 Task: Apply assignee "-".
Action: Mouse moved to (14, 178)
Screenshot: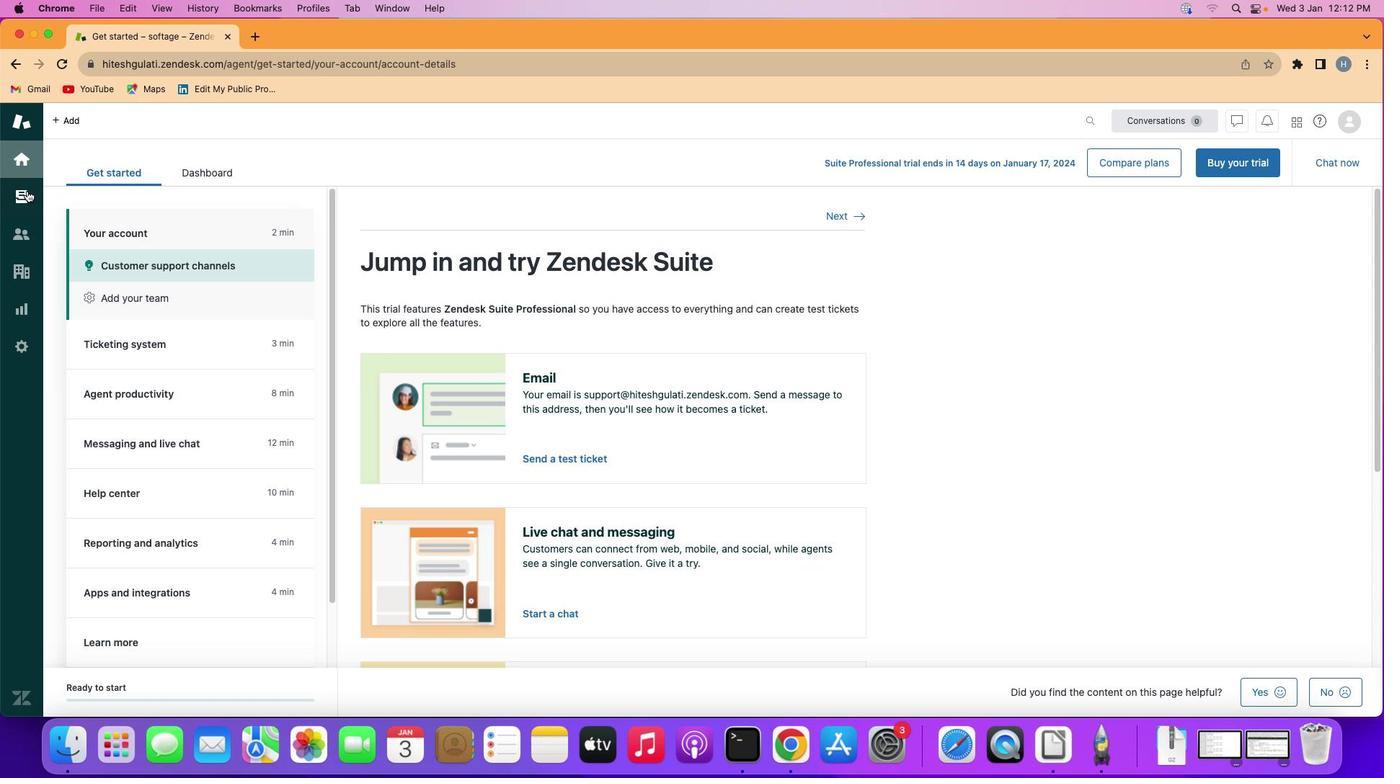
Action: Mouse pressed left at (14, 178)
Screenshot: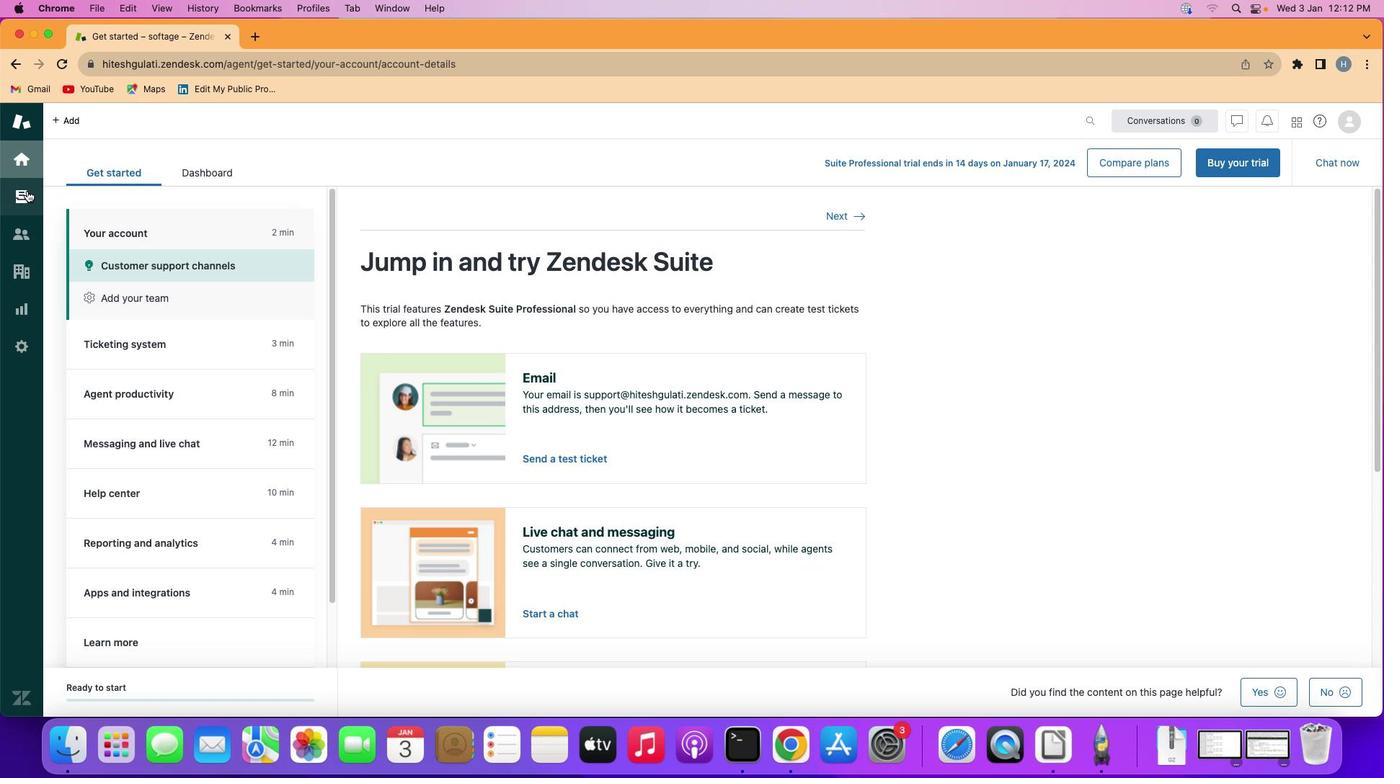 
Action: Mouse moved to (129, 334)
Screenshot: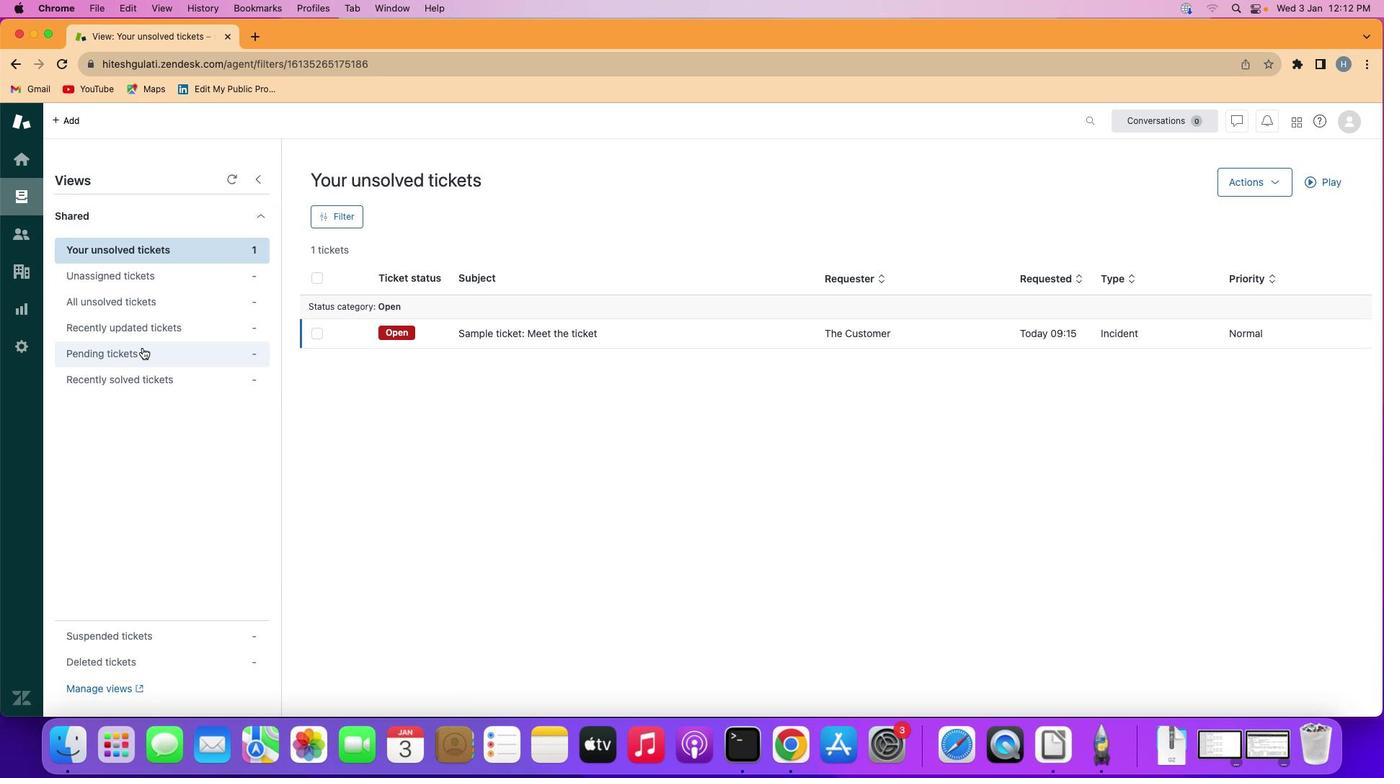 
Action: Mouse pressed left at (129, 334)
Screenshot: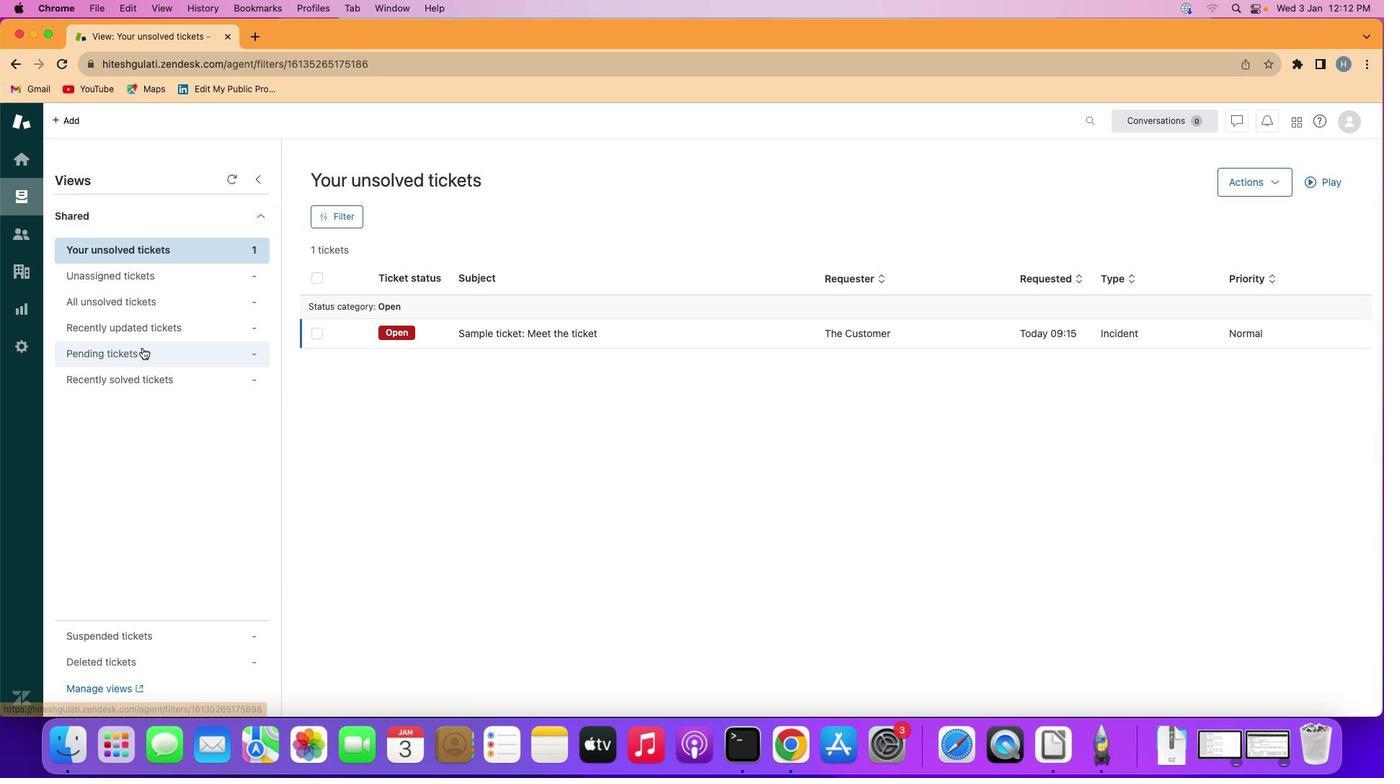 
Action: Mouse moved to (320, 204)
Screenshot: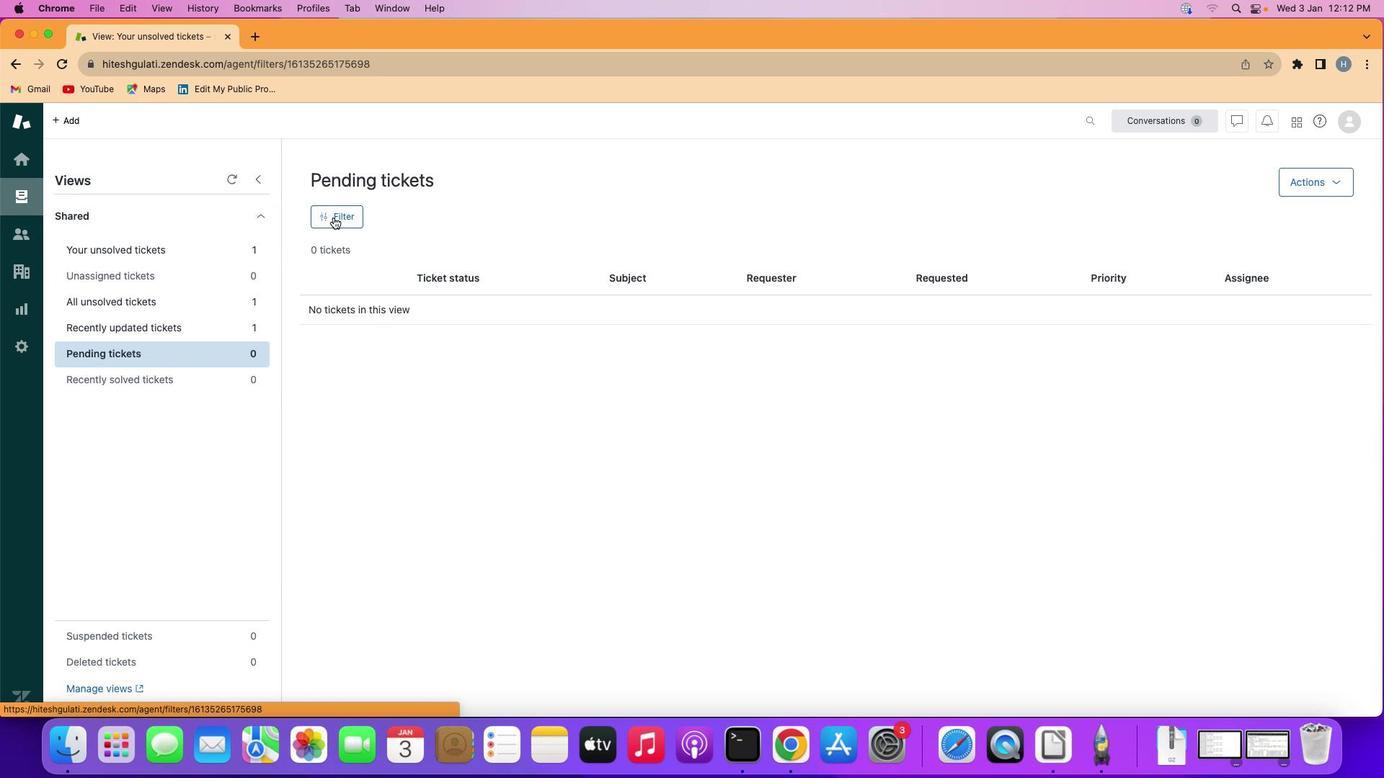 
Action: Mouse pressed left at (320, 204)
Screenshot: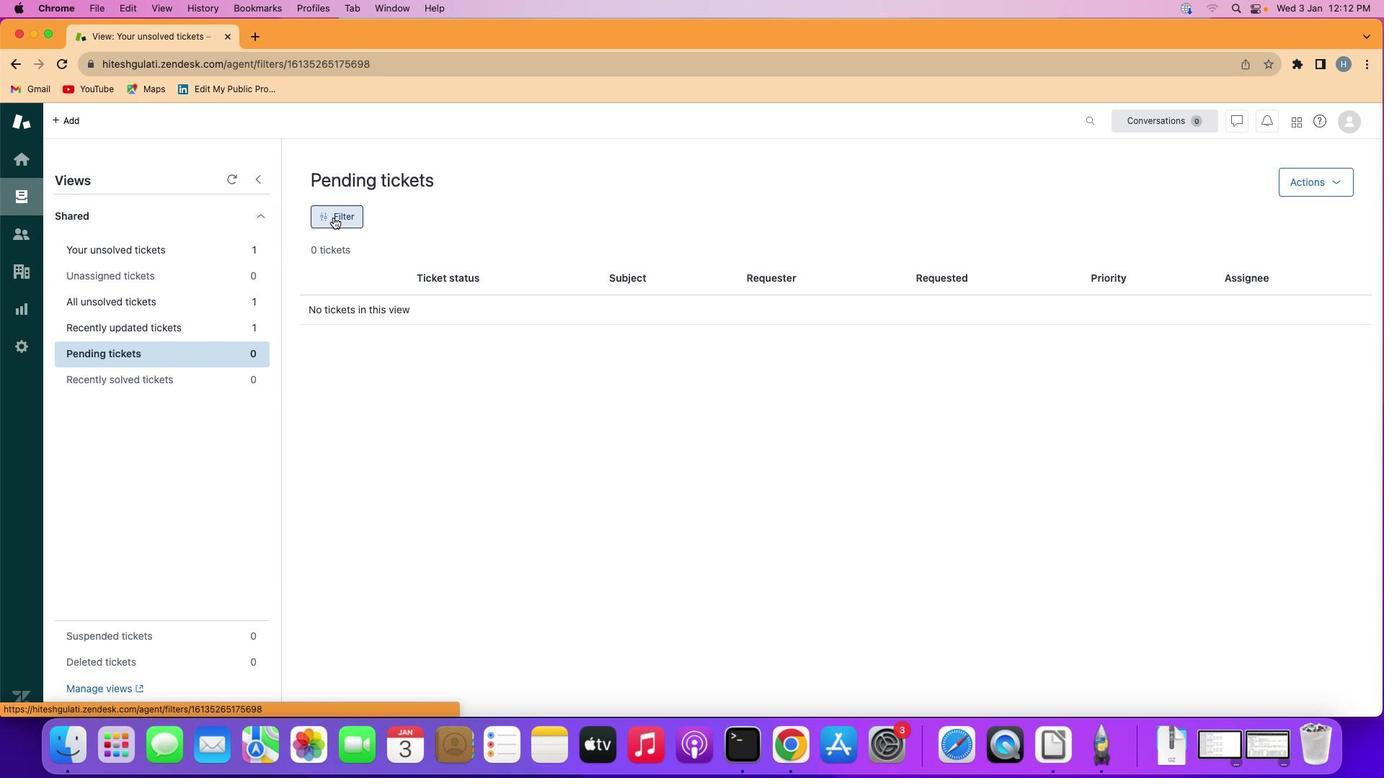 
Action: Mouse moved to (1150, 537)
Screenshot: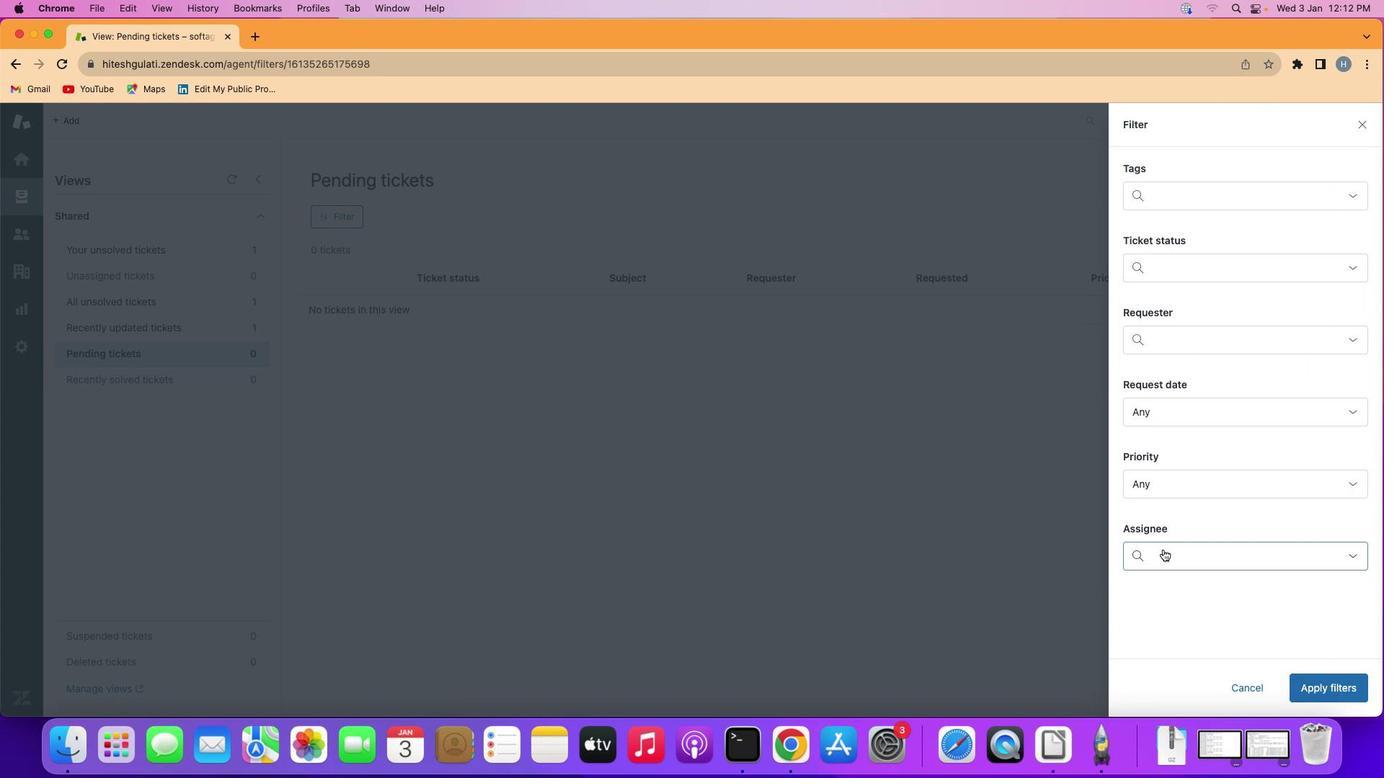 
Action: Mouse pressed left at (1150, 537)
Screenshot: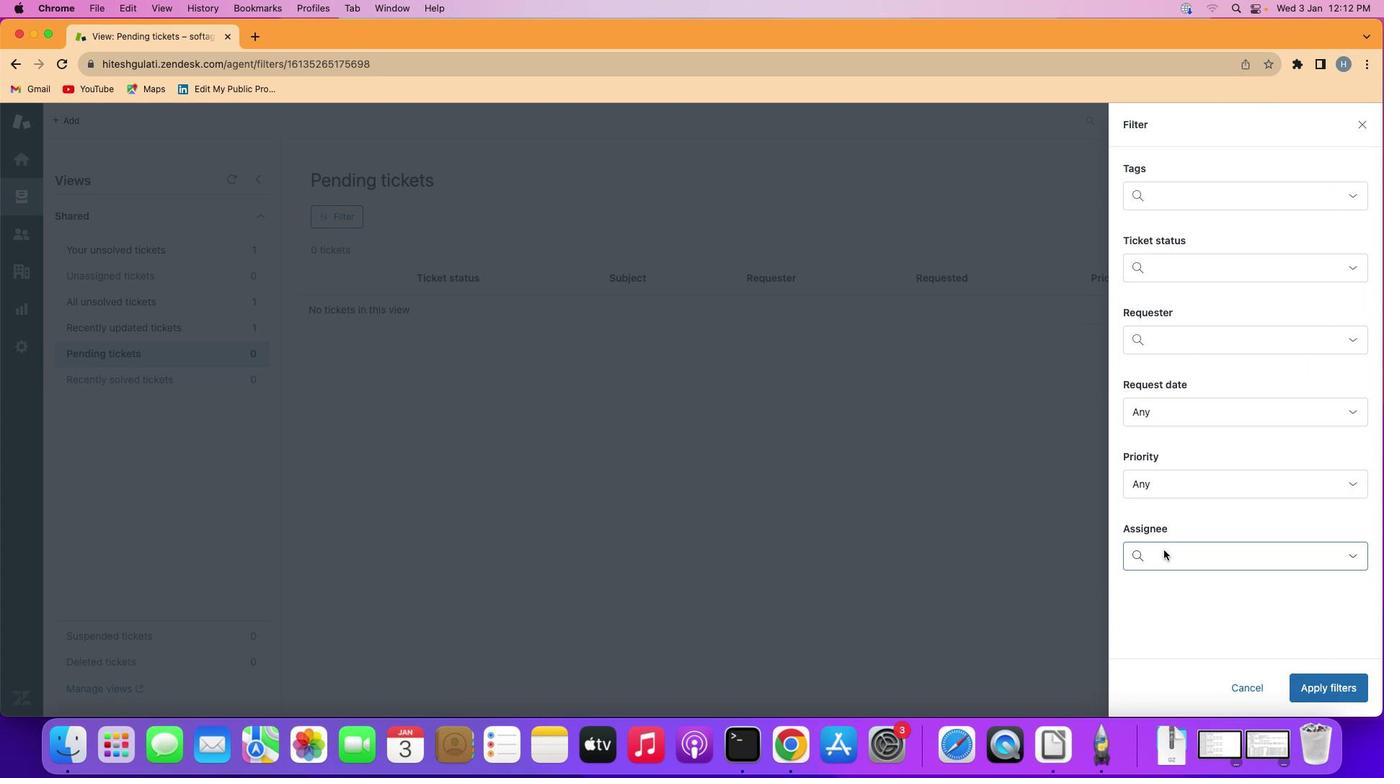 
Action: Mouse moved to (1158, 462)
Screenshot: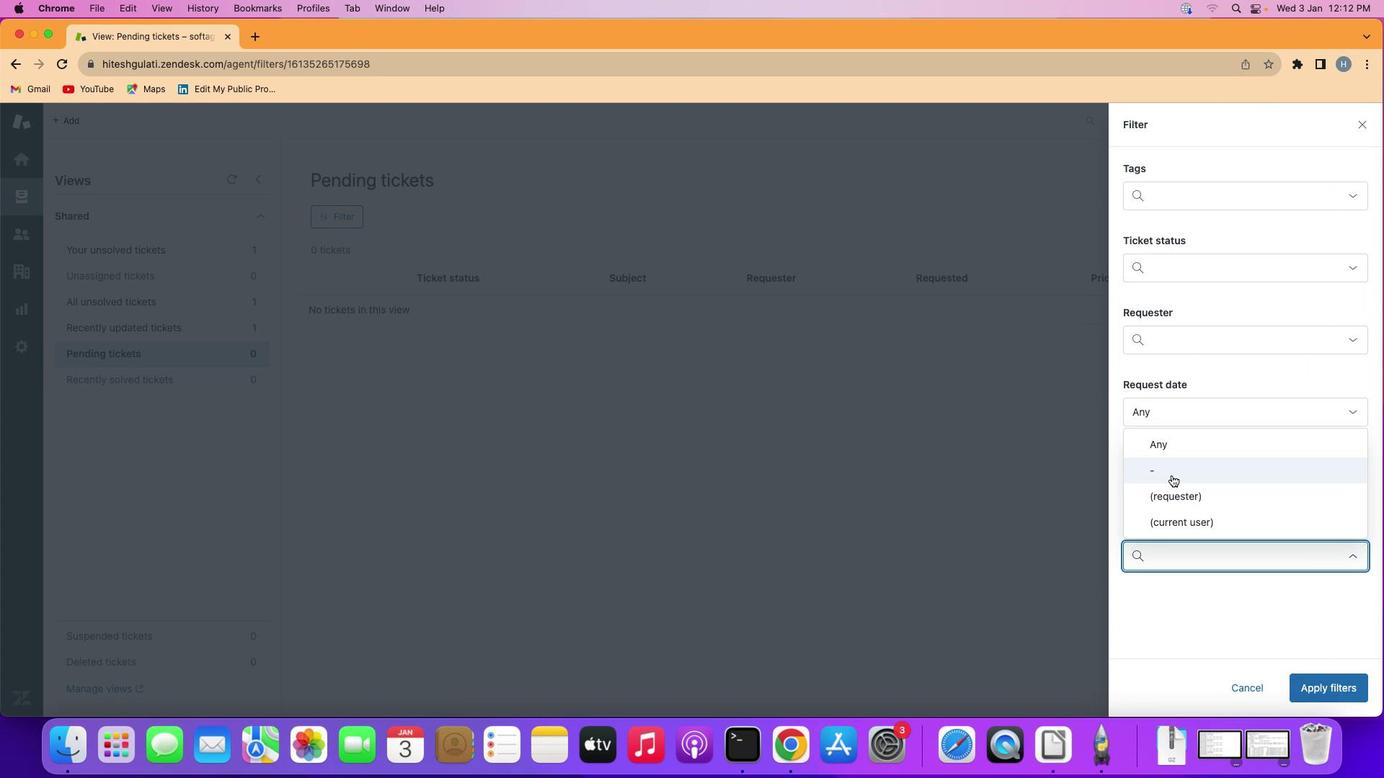 
Action: Mouse pressed left at (1158, 462)
Screenshot: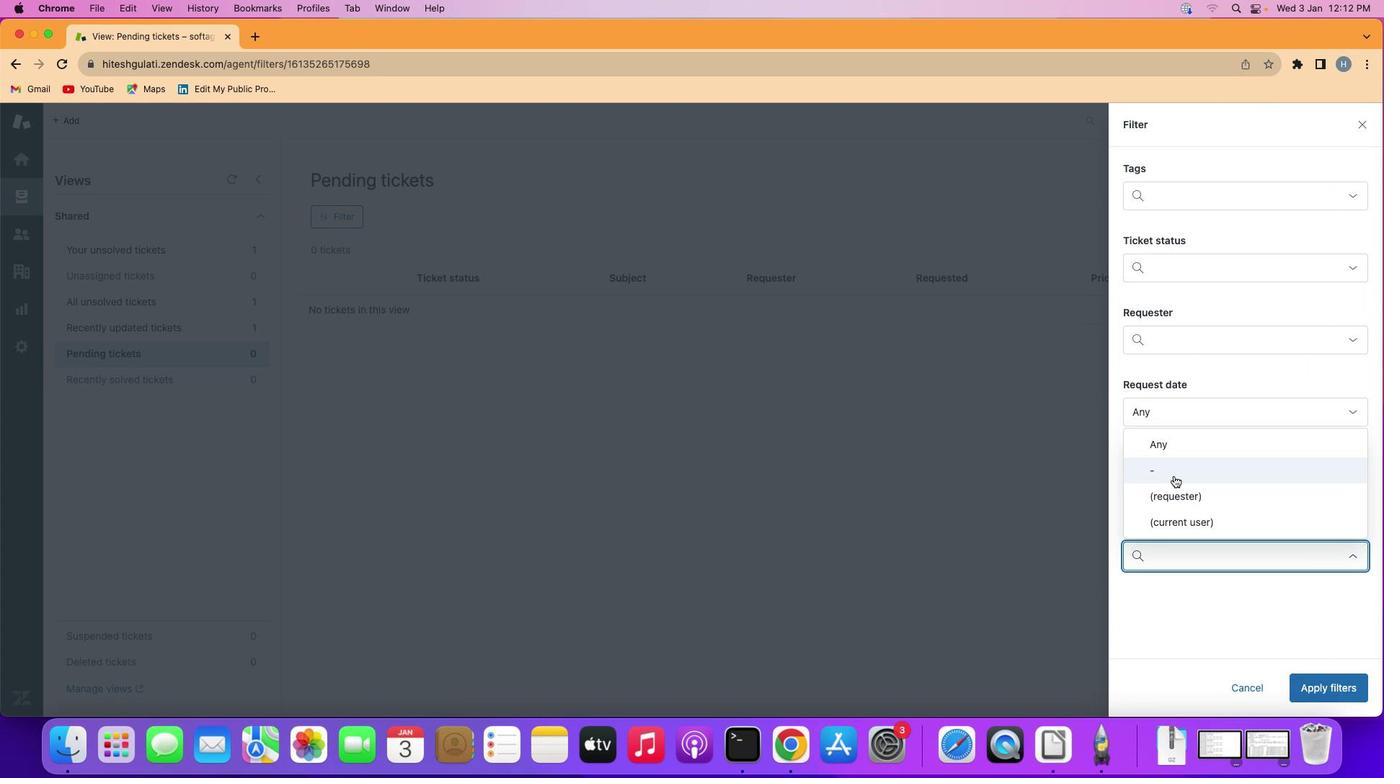 
Action: Mouse moved to (1308, 672)
Screenshot: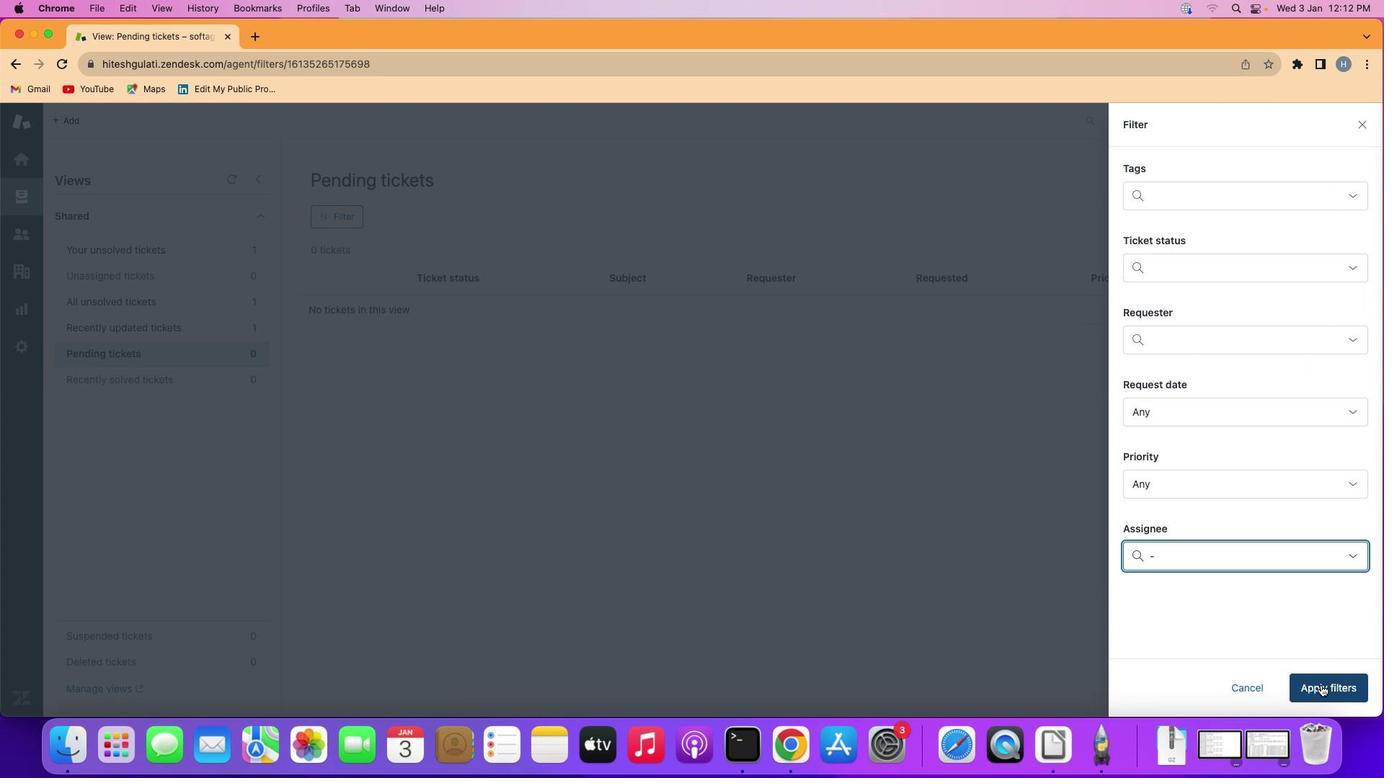 
Action: Mouse pressed left at (1308, 672)
Screenshot: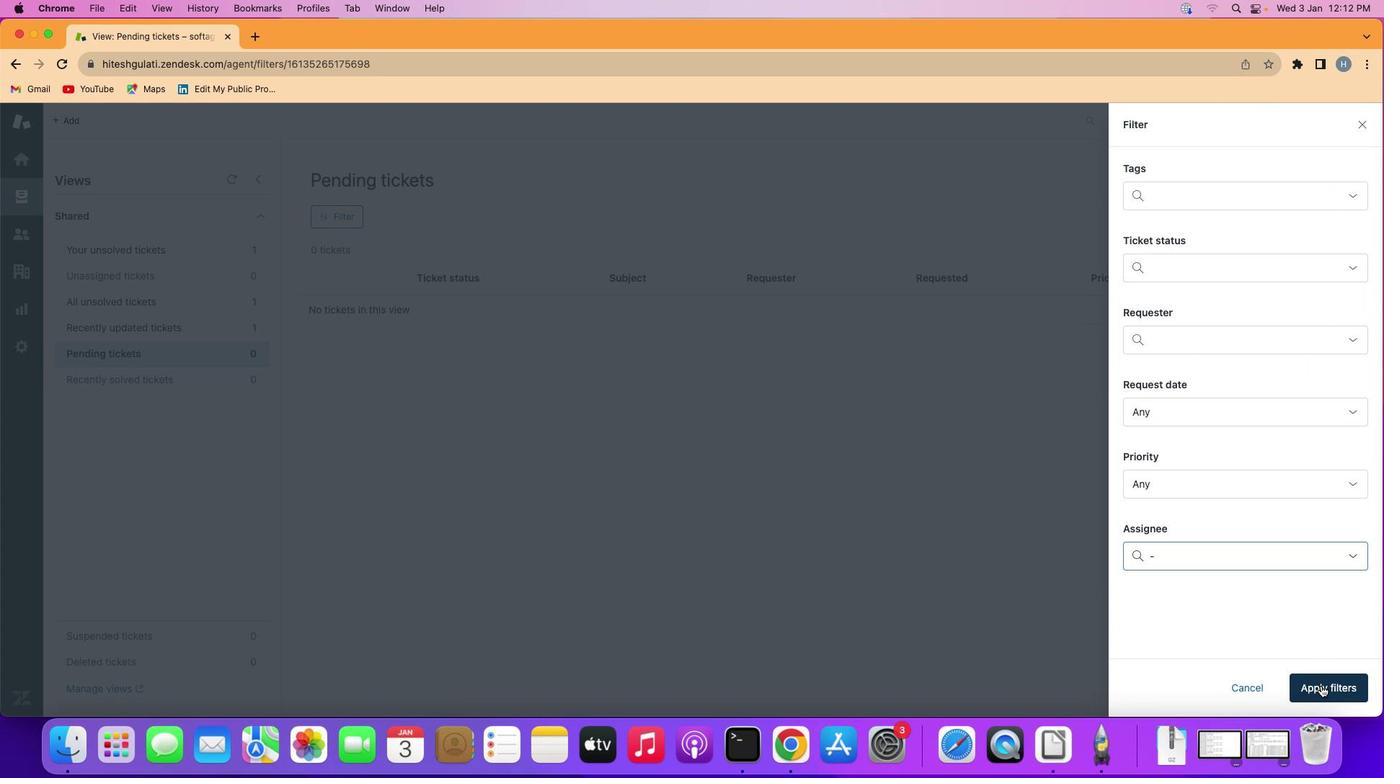 
Action: Mouse moved to (680, 395)
Screenshot: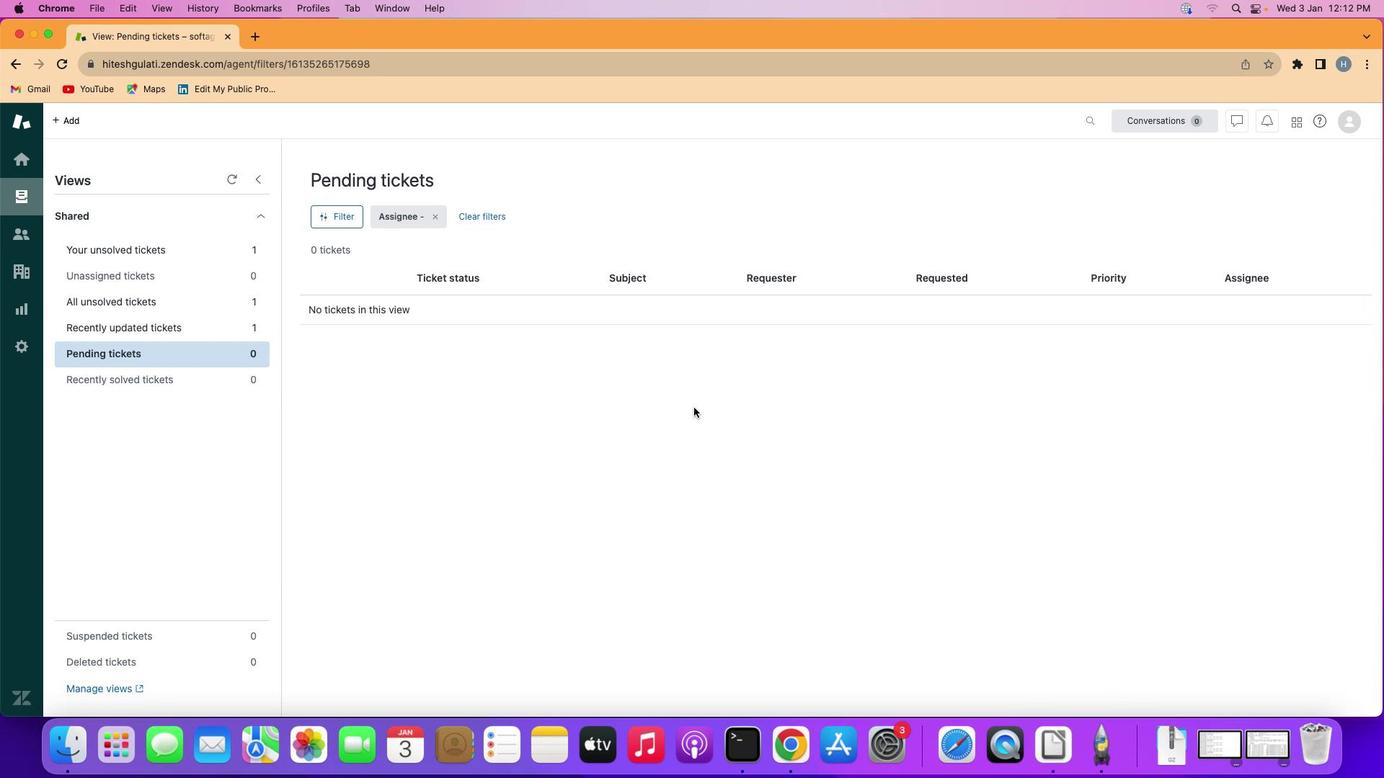 
